 Task: Search for media assets related to ''Living Spaces"
Action: Mouse moved to (647, 380)
Screenshot: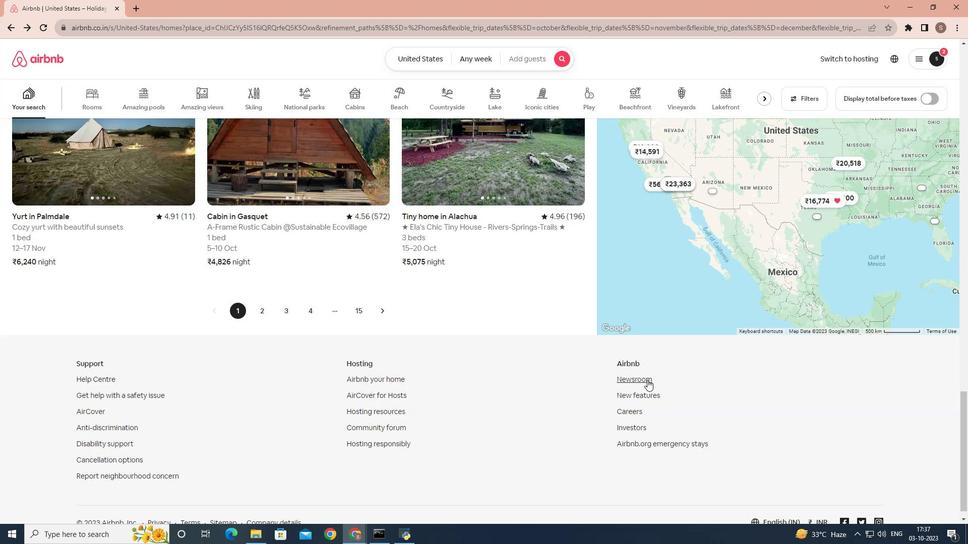 
Action: Mouse pressed left at (647, 380)
Screenshot: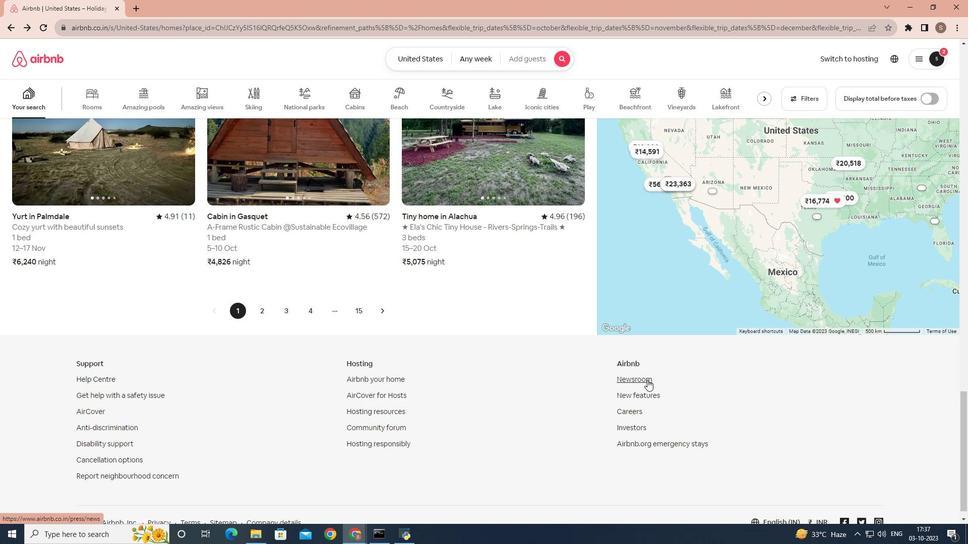 
Action: Mouse moved to (695, 67)
Screenshot: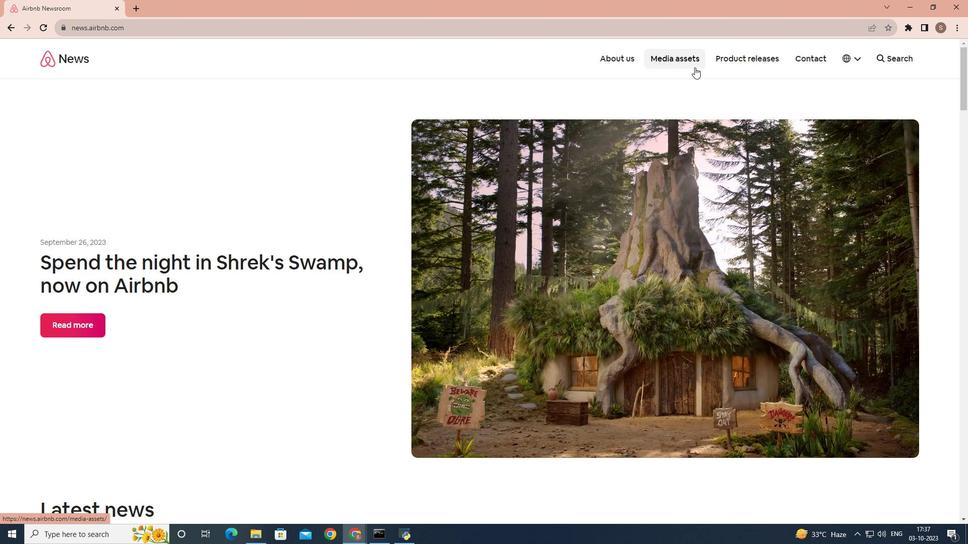 
Action: Mouse pressed left at (695, 67)
Screenshot: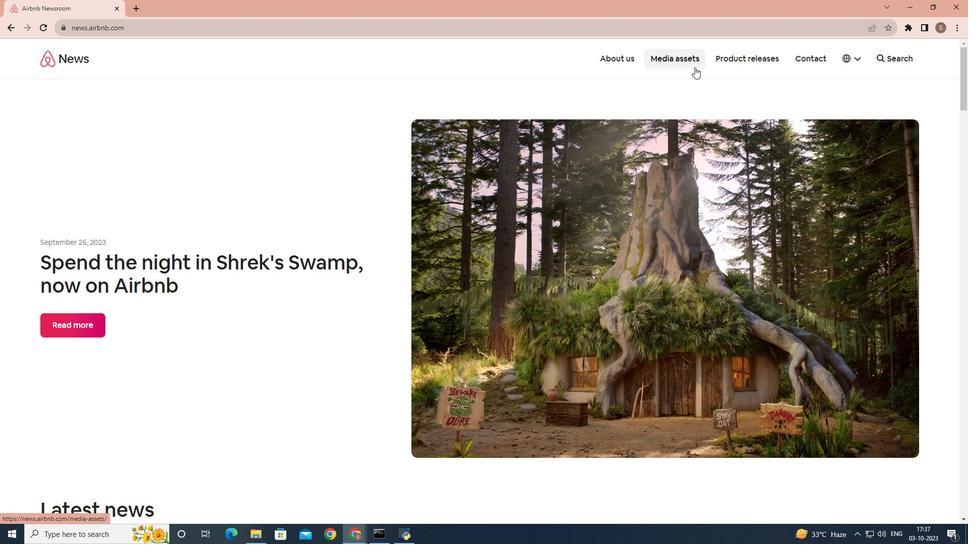 
Action: Mouse moved to (785, 127)
Screenshot: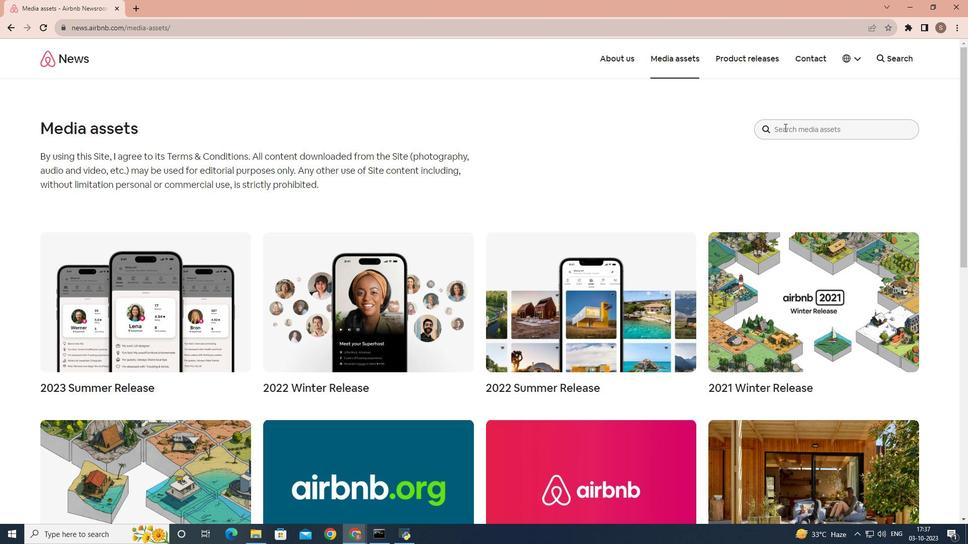 
Action: Mouse pressed left at (785, 127)
Screenshot: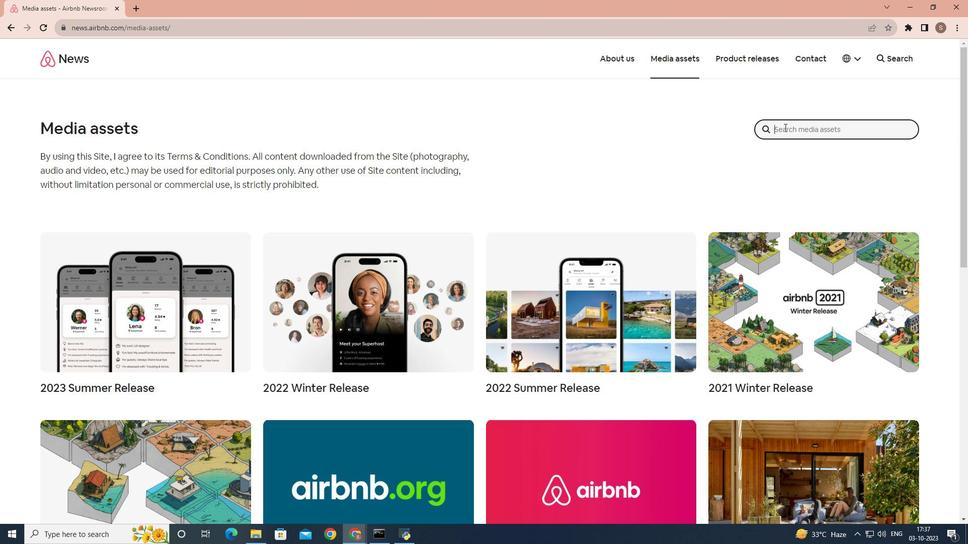 
Action: Key pressed <Key.shift>Living<Key.space><Key.shift>Spaces<Key.enter>
Screenshot: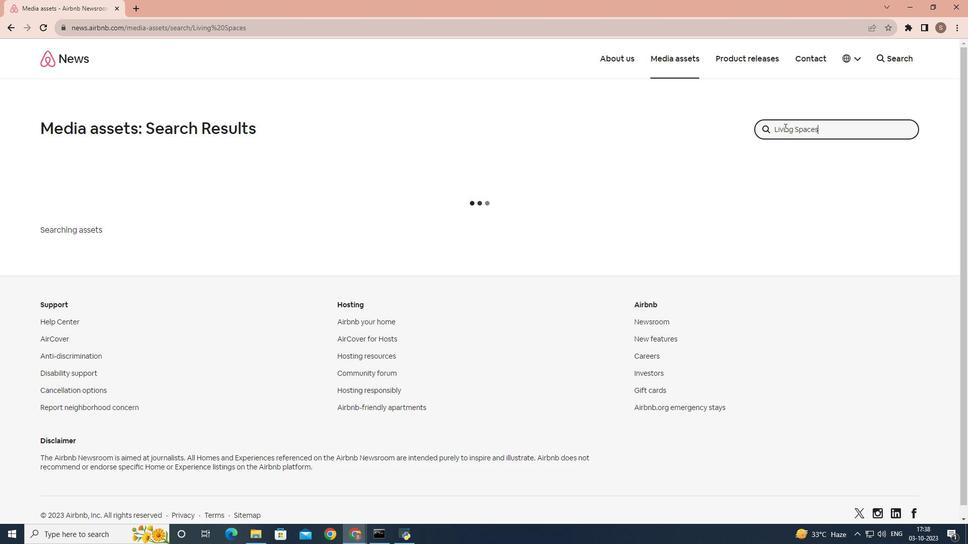 
